 Task: In the  document Potteryletter.html Insert the command  'Viewing'Email the file to   'softage.3@softage.net', with message attached Action Required: This requires your review and response. and file type: Plain Text
Action: Mouse moved to (279, 360)
Screenshot: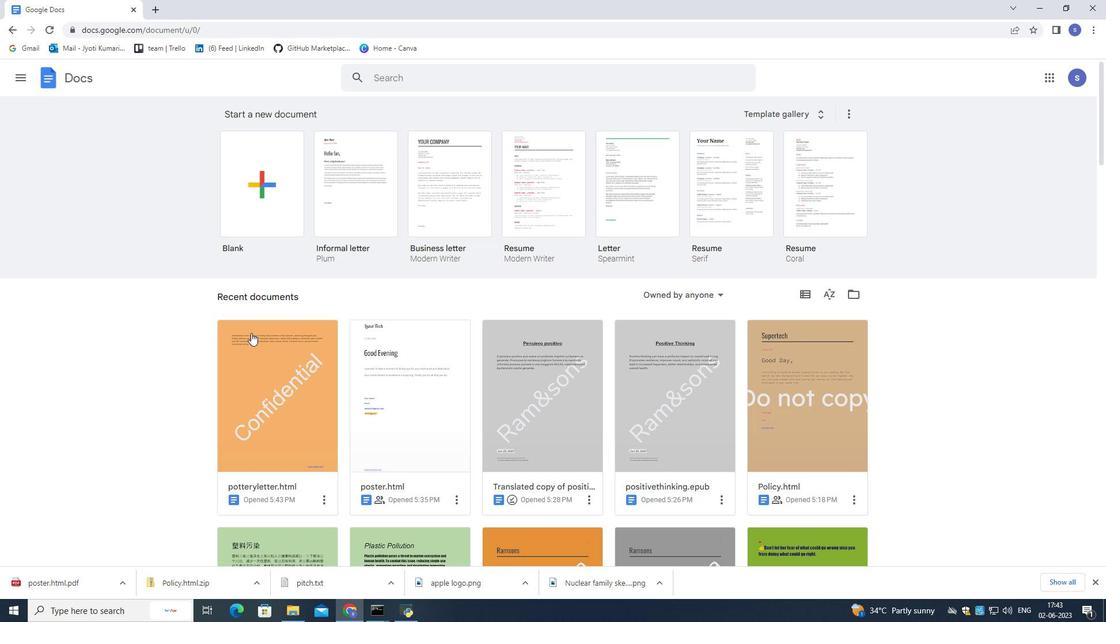 
Action: Mouse pressed left at (279, 360)
Screenshot: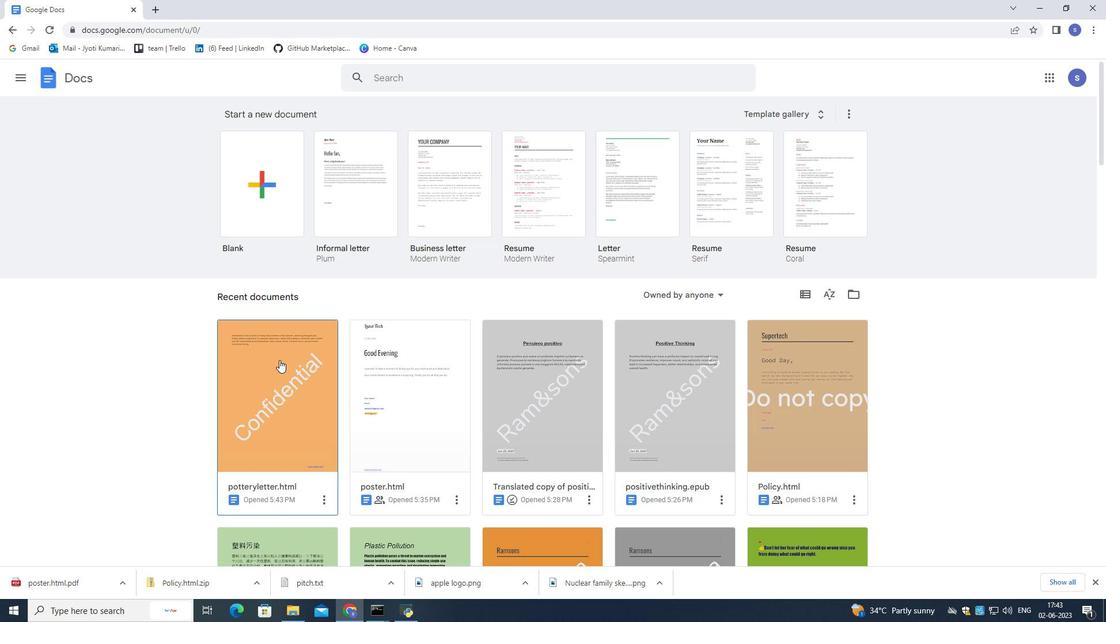 
Action: Mouse pressed left at (279, 360)
Screenshot: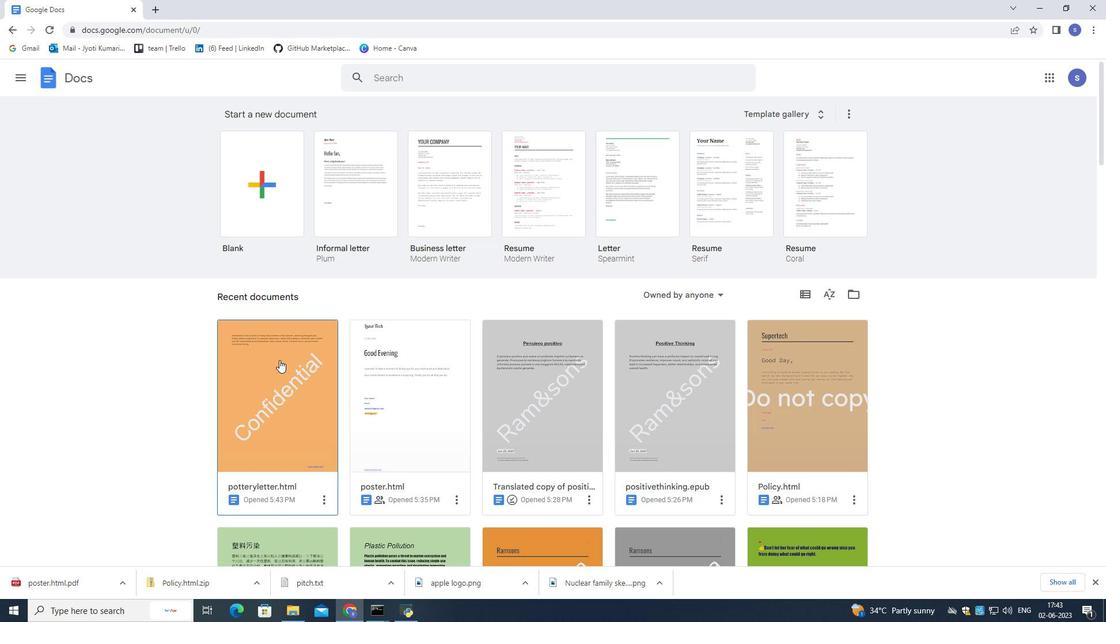 
Action: Mouse moved to (1026, 108)
Screenshot: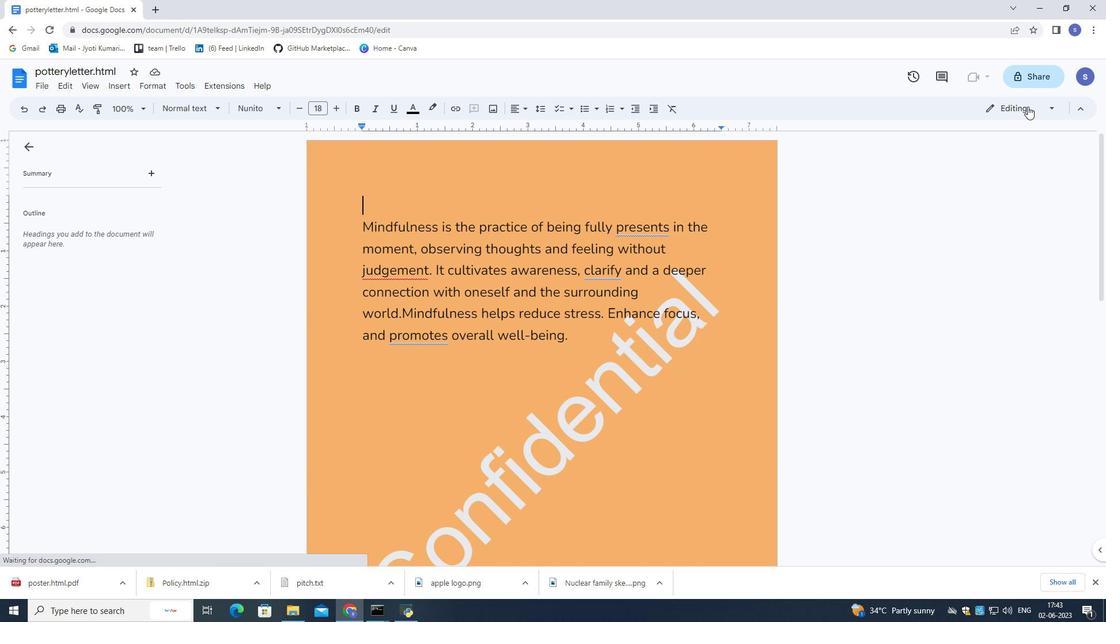 
Action: Mouse pressed left at (1026, 108)
Screenshot: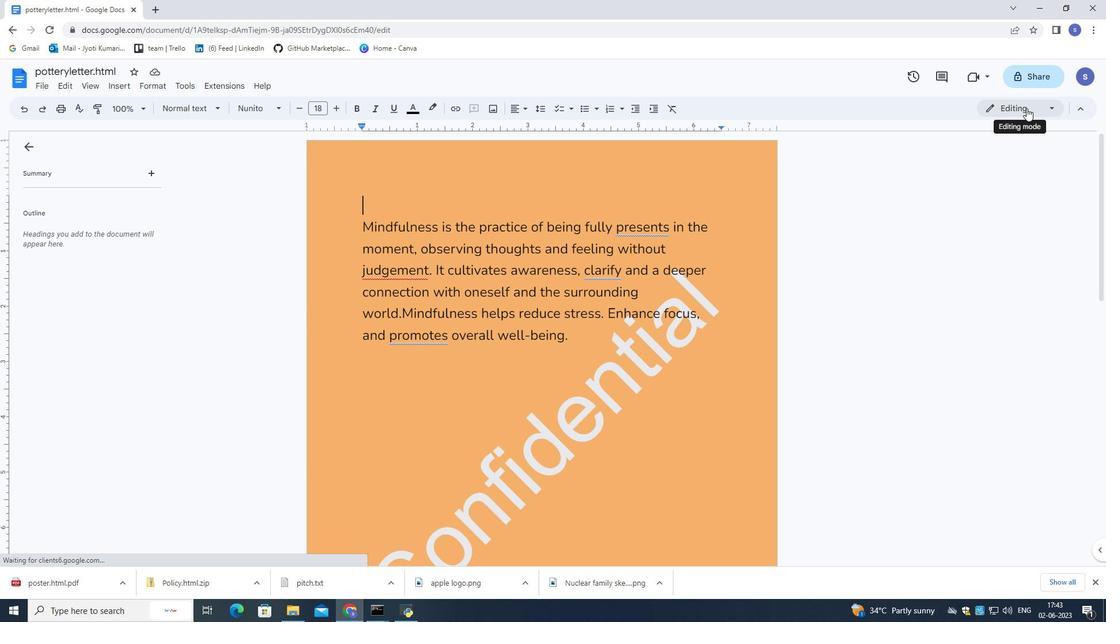 
Action: Mouse moved to (1008, 196)
Screenshot: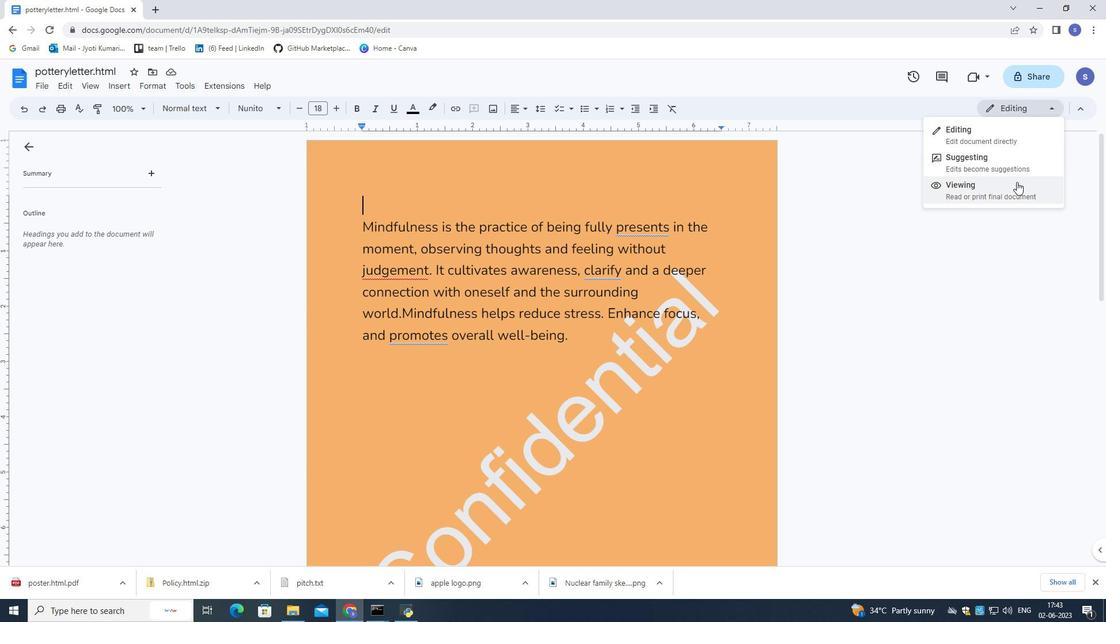 
Action: Mouse pressed left at (1008, 196)
Screenshot: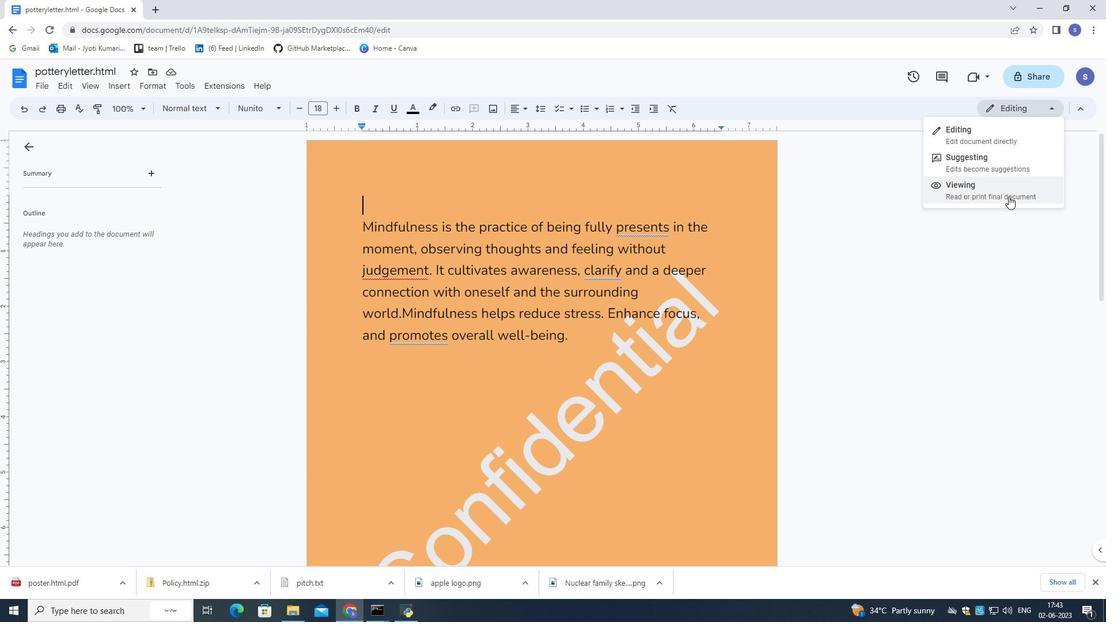 
Action: Mouse moved to (44, 88)
Screenshot: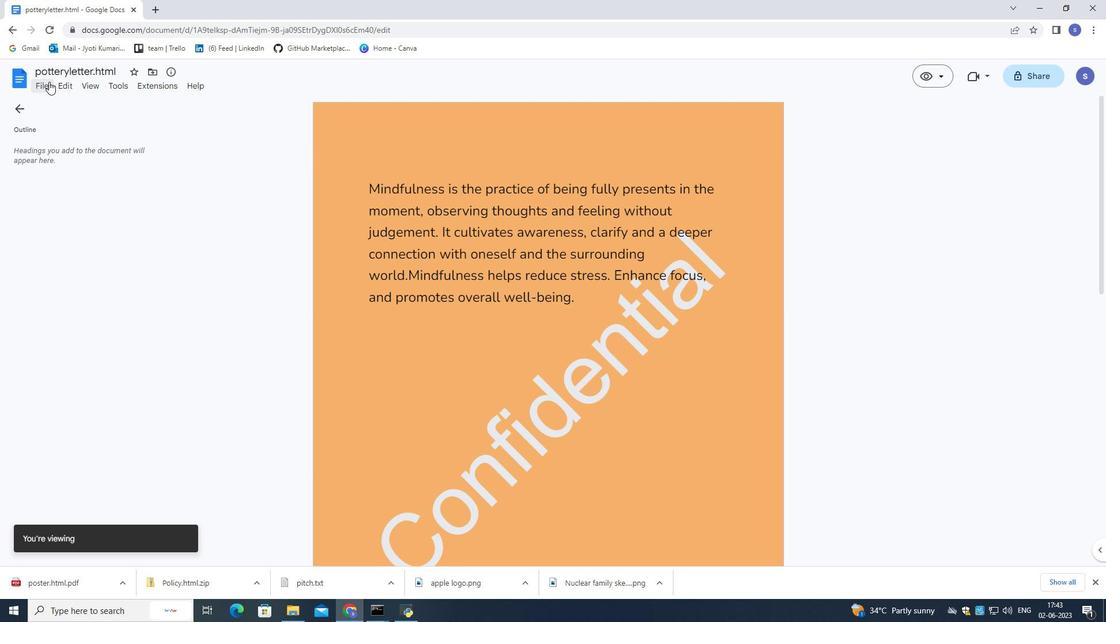 
Action: Mouse pressed left at (44, 88)
Screenshot: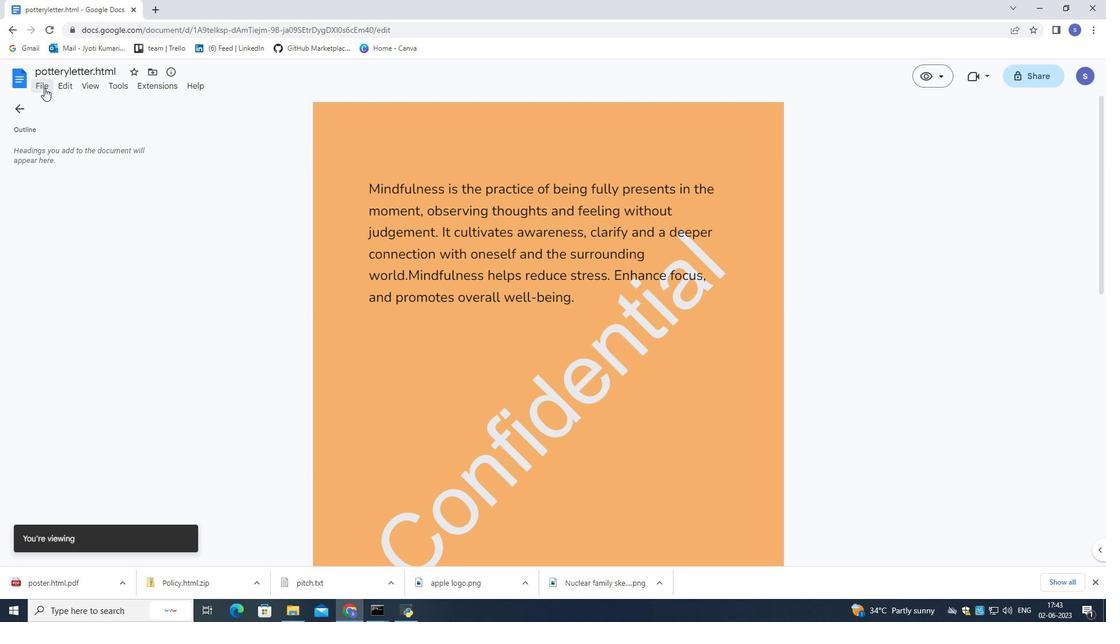 
Action: Mouse moved to (236, 194)
Screenshot: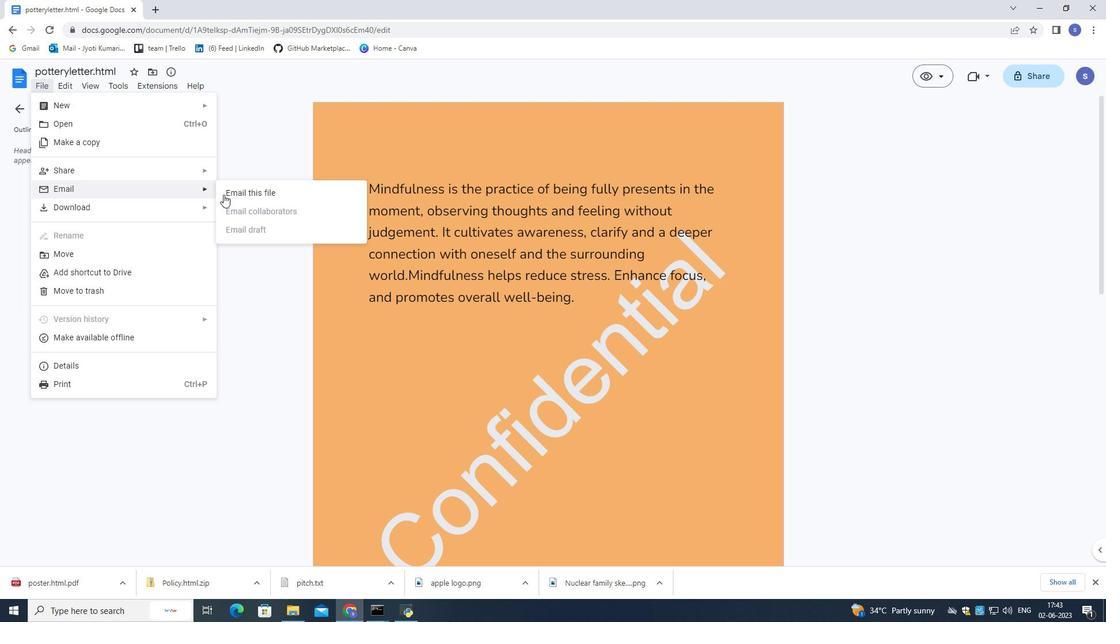 
Action: Mouse pressed left at (236, 194)
Screenshot: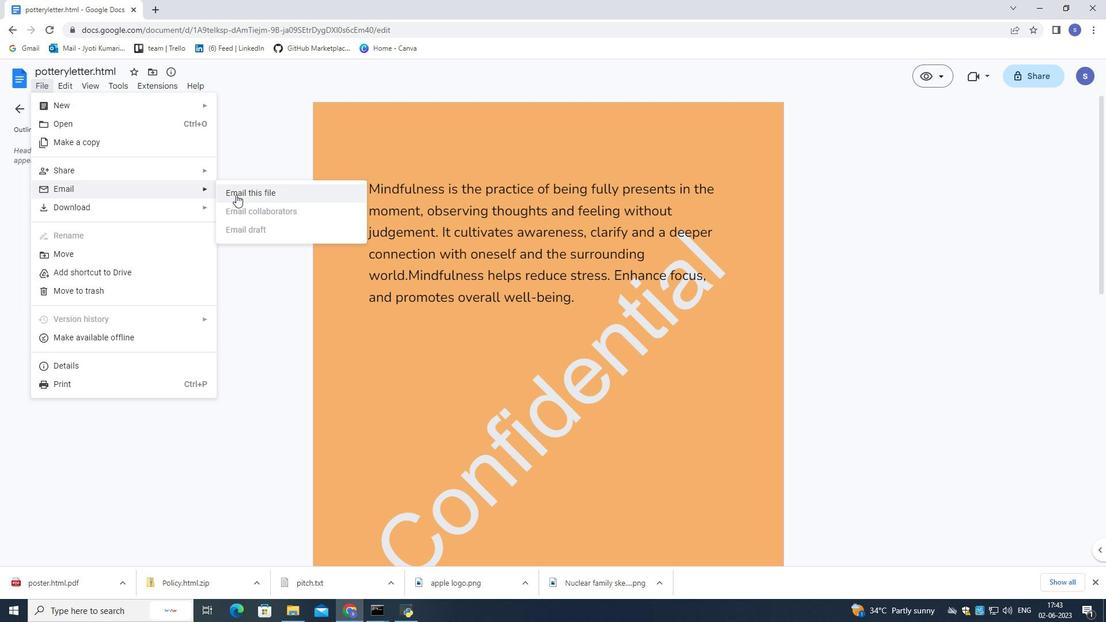 
Action: Mouse moved to (237, 195)
Screenshot: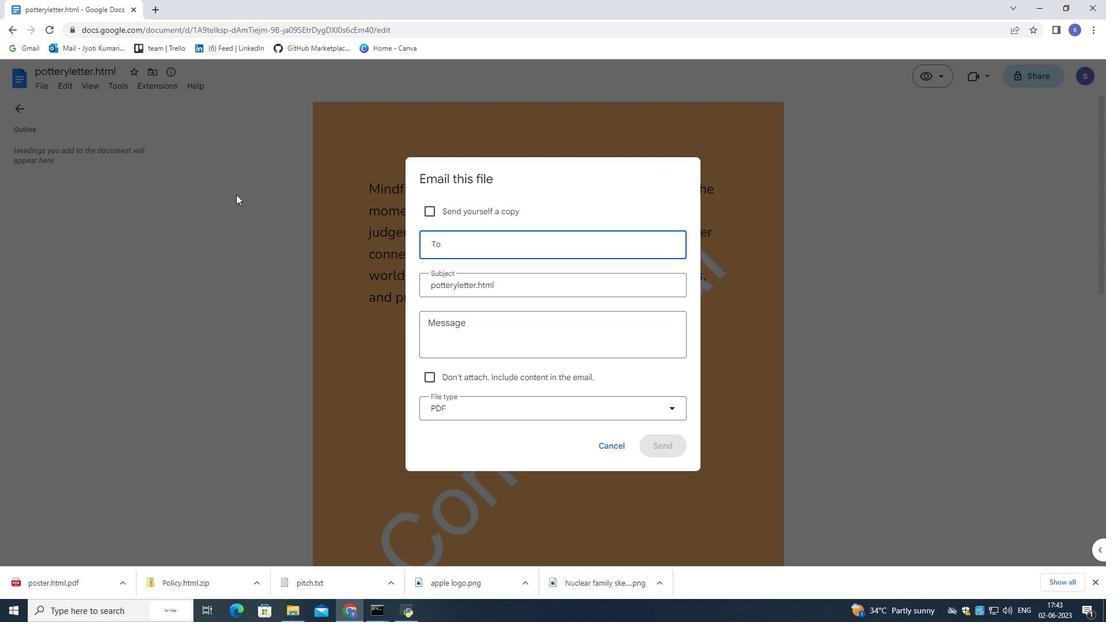 
Action: Key pressed softage.3<Key.shift>@softage.net
Screenshot: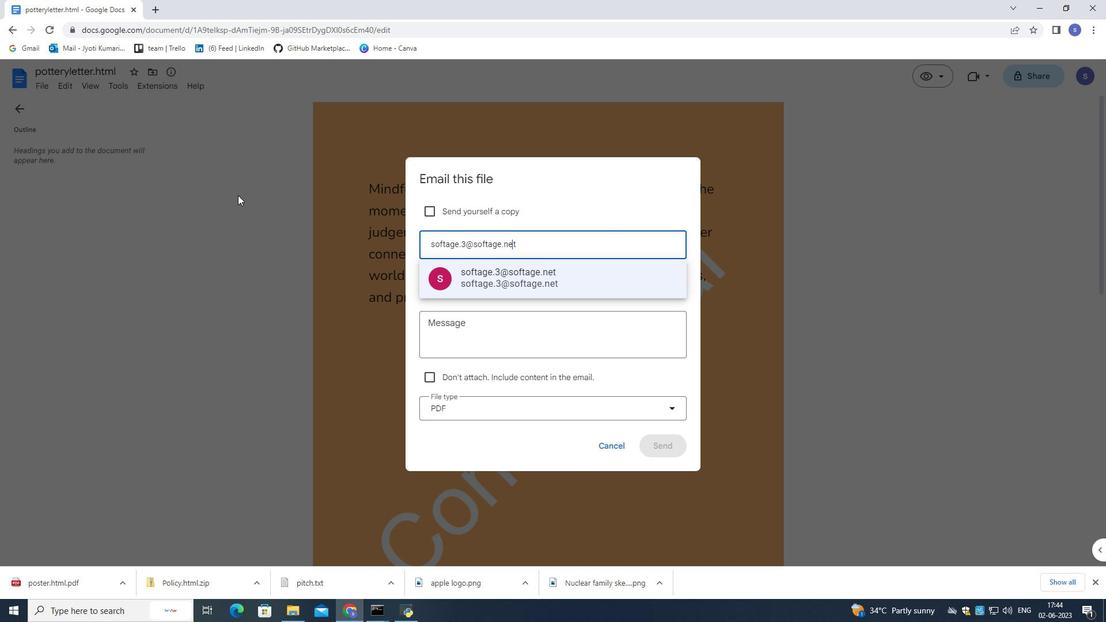 
Action: Mouse moved to (436, 269)
Screenshot: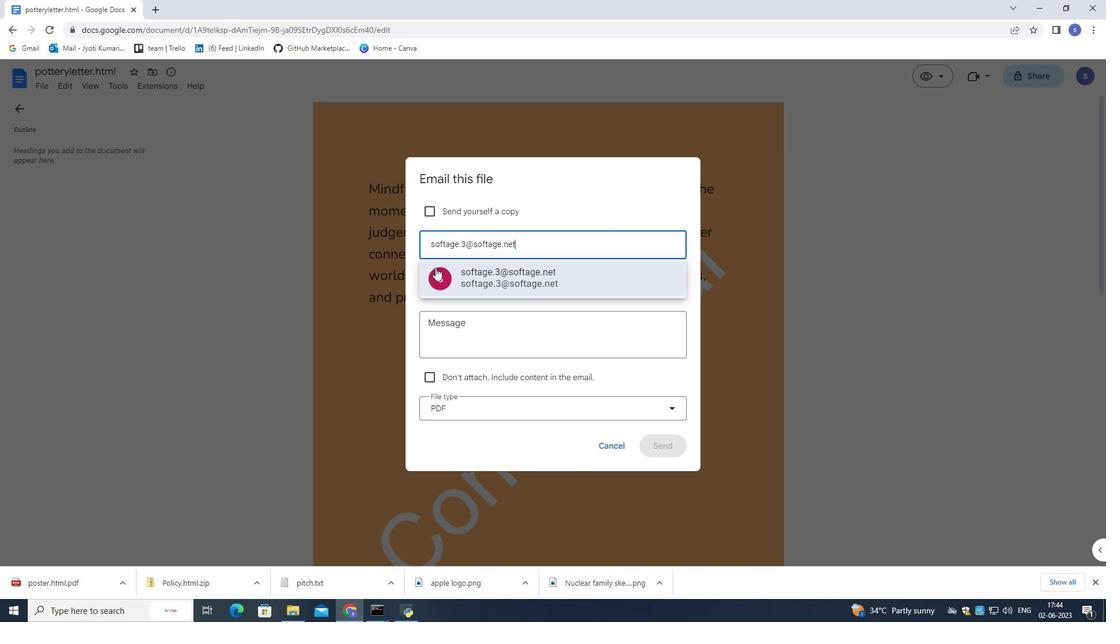 
Action: Mouse pressed left at (436, 269)
Screenshot: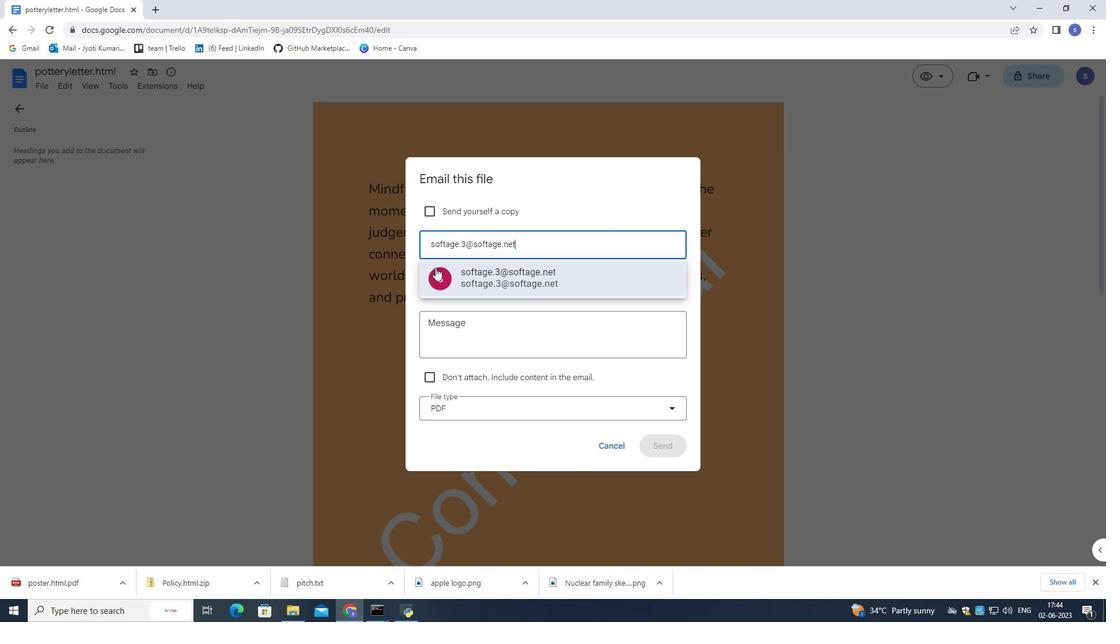 
Action: Mouse moved to (477, 325)
Screenshot: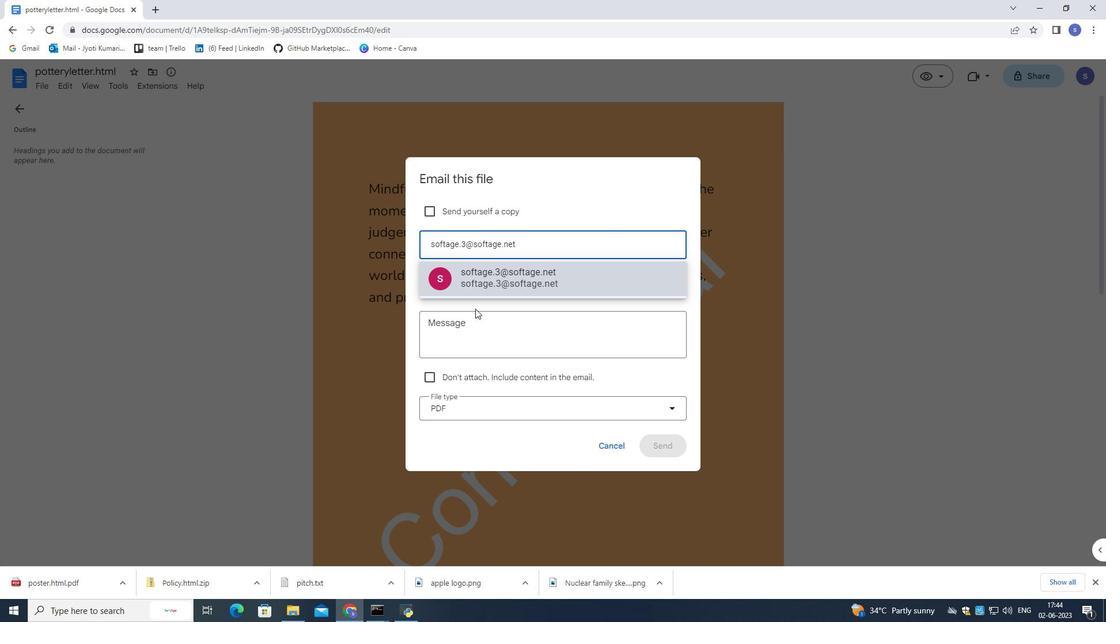 
Action: Mouse pressed left at (477, 325)
Screenshot: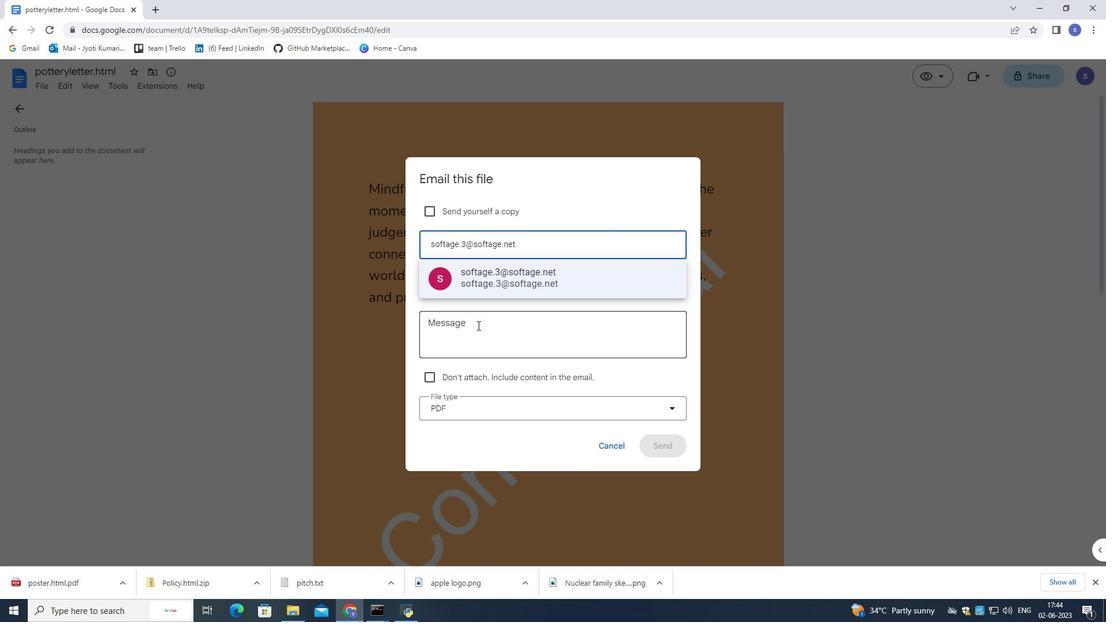 
Action: Mouse moved to (476, 324)
Screenshot: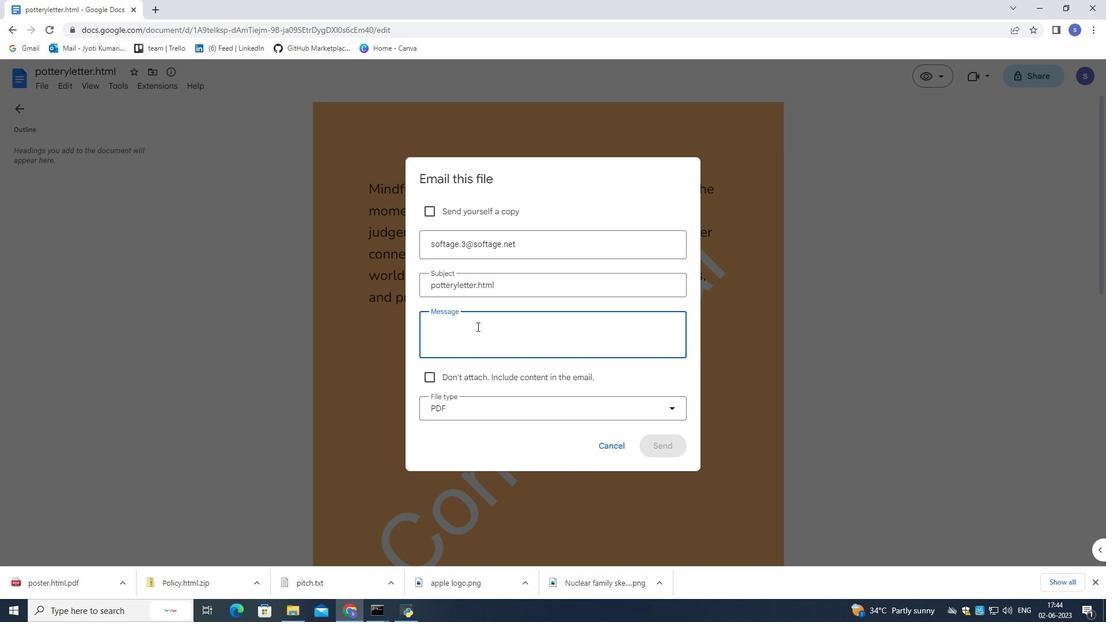 
Action: Key pressed <Key.shift>This<Key.space>requires<Key.space>your<Key.space>review<Key.space>and<Key.space>response.
Screenshot: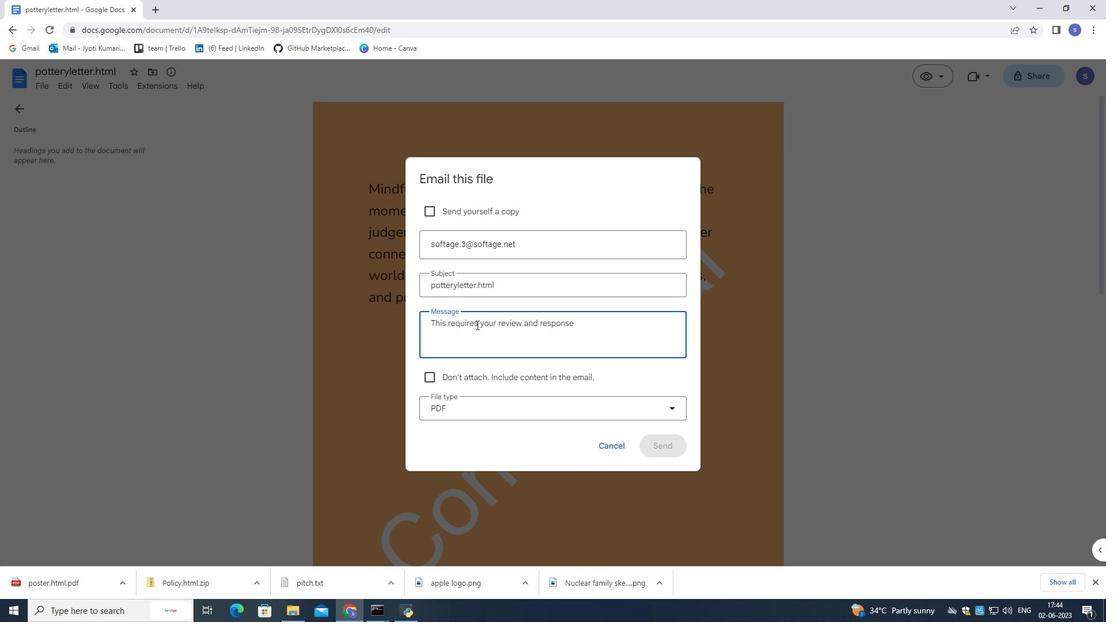 
Action: Mouse moved to (541, 417)
Screenshot: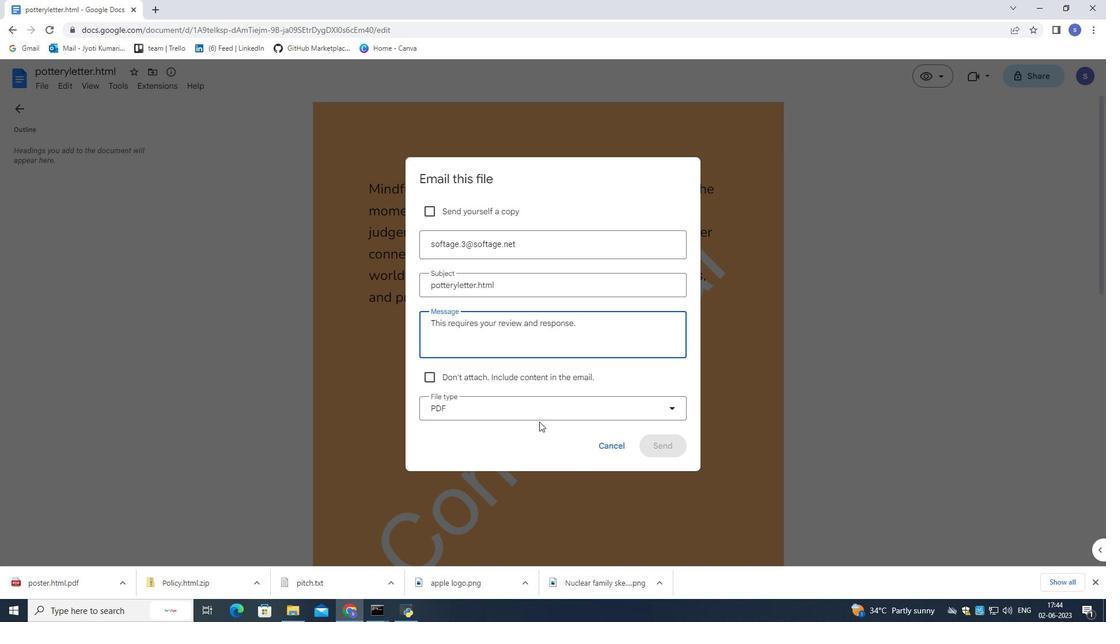 
Action: Mouse pressed left at (541, 417)
Screenshot: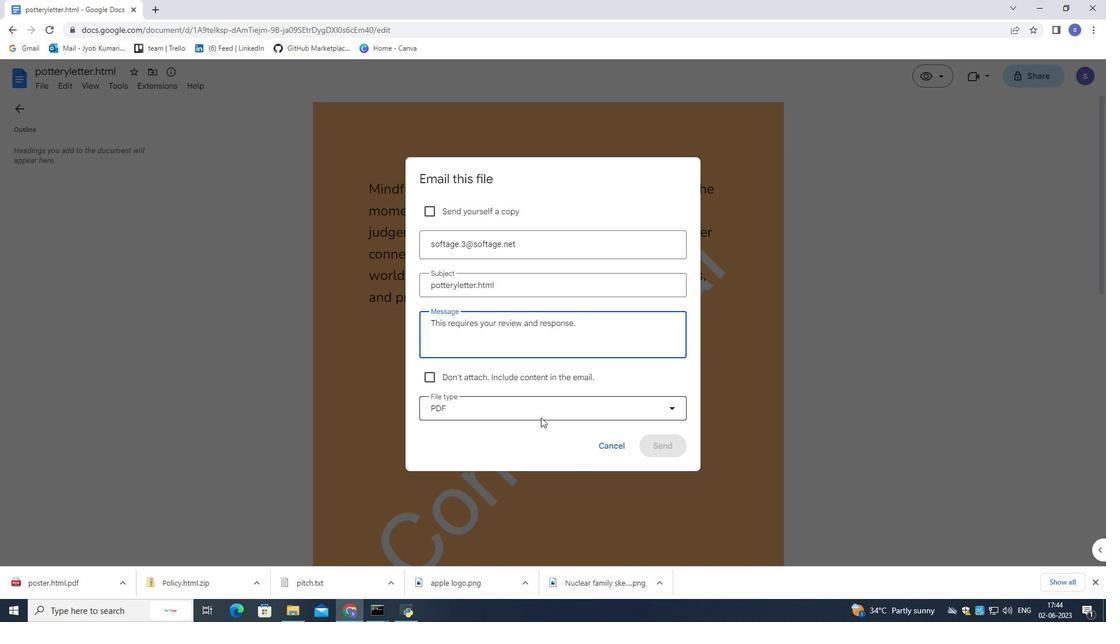 
Action: Mouse moved to (547, 527)
Screenshot: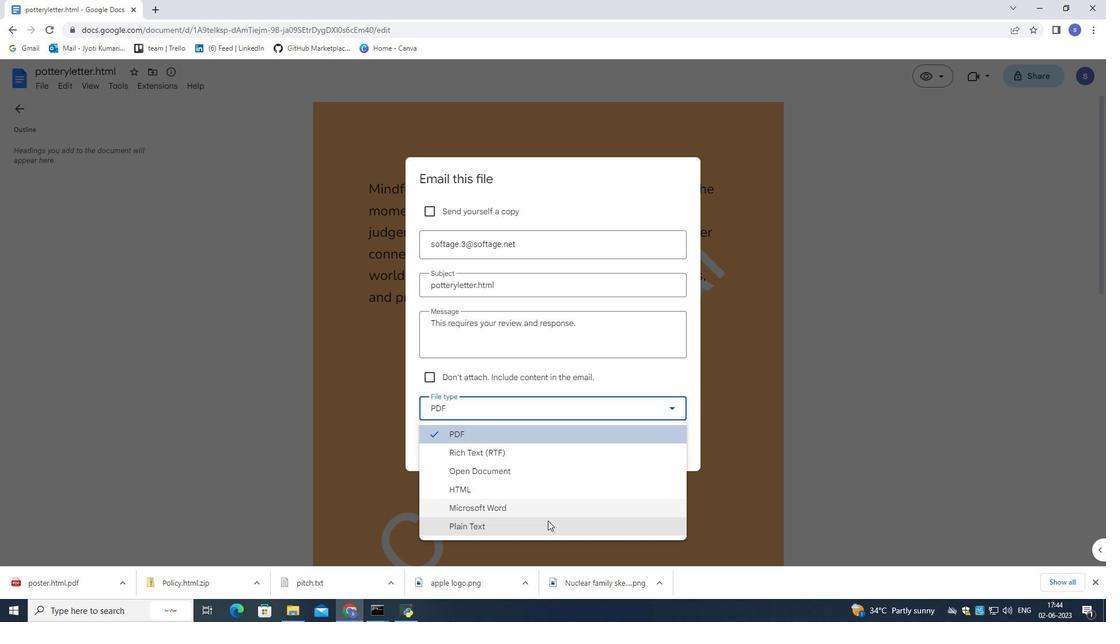 
Action: Mouse pressed left at (547, 527)
Screenshot: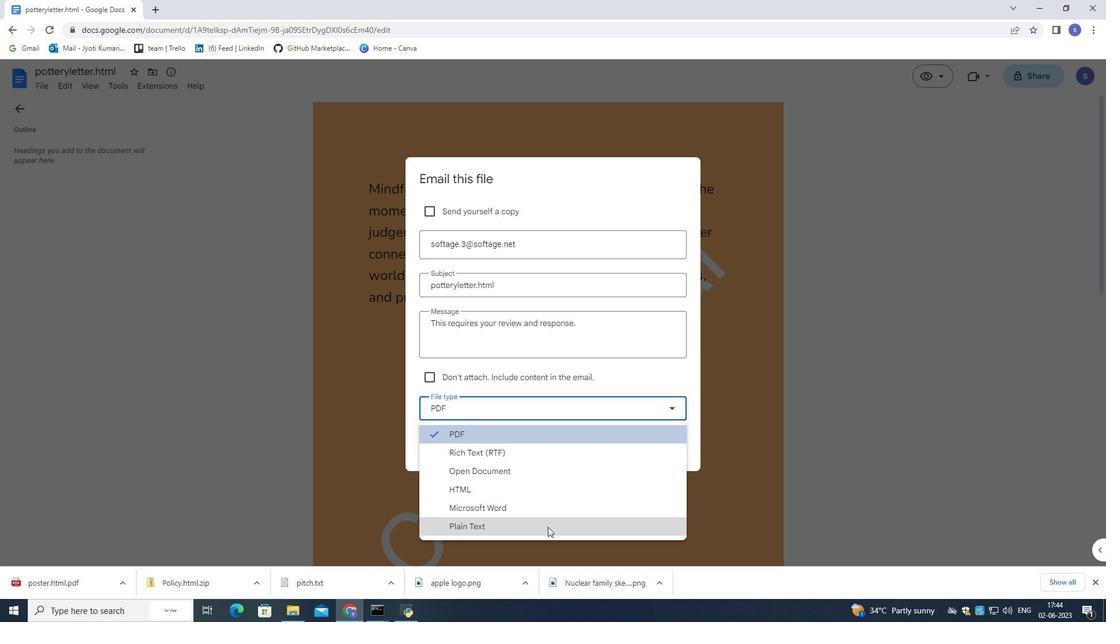 
Action: Mouse moved to (607, 444)
Screenshot: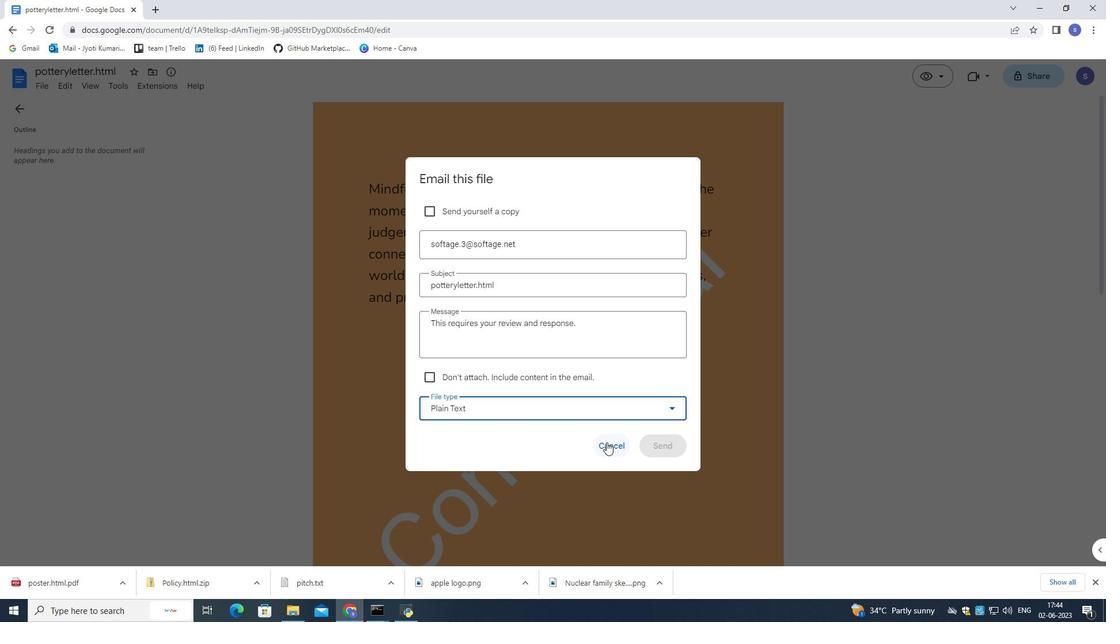 
Action: Mouse pressed left at (607, 444)
Screenshot: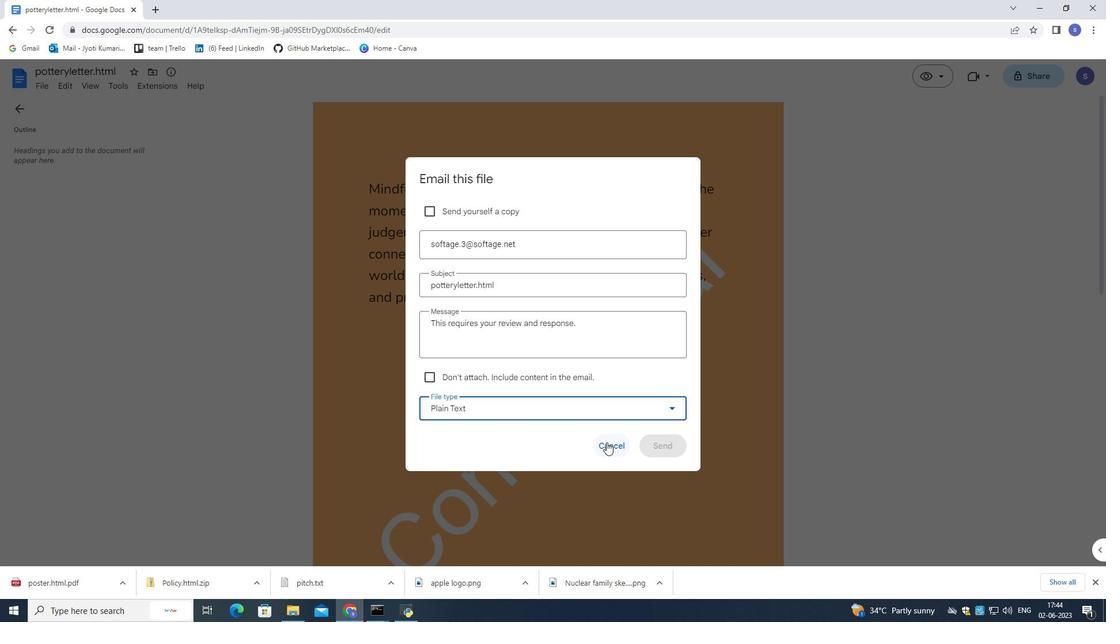 
Action: Mouse moved to (691, 312)
Screenshot: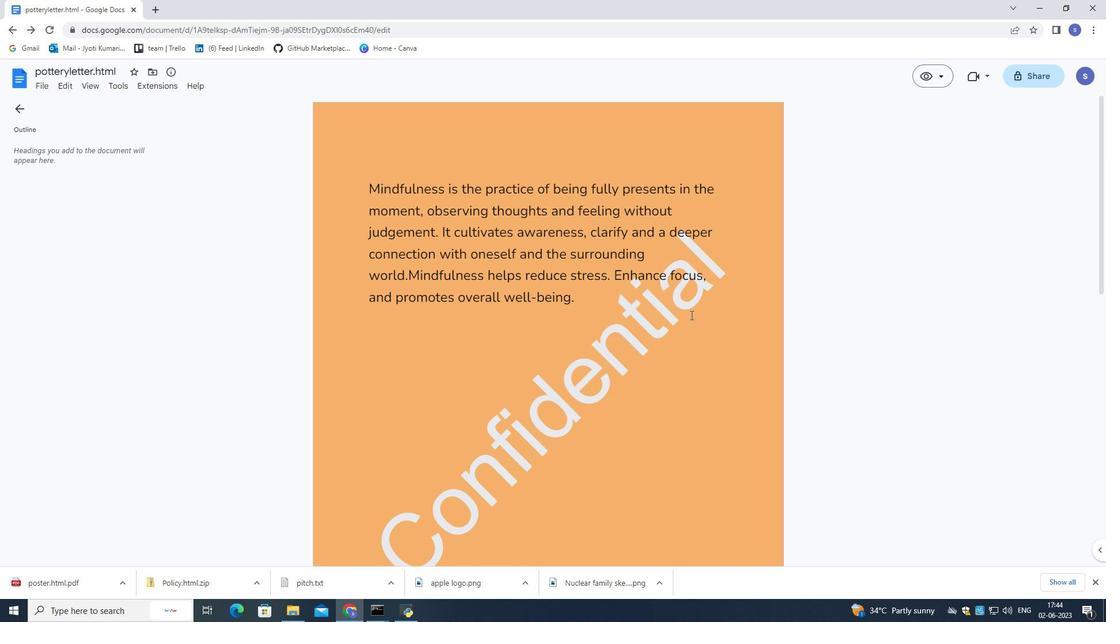 
